 Task: Sort the products by price (lowest first).
Action: Mouse moved to (26, 68)
Screenshot: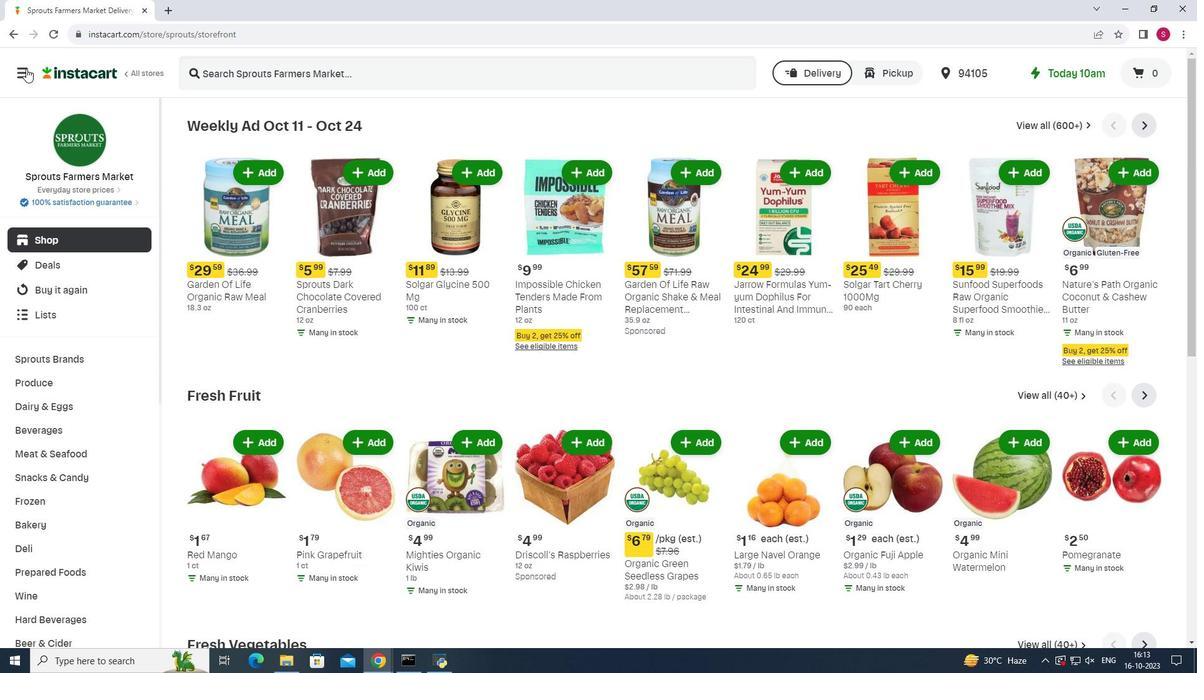 
Action: Mouse pressed left at (26, 68)
Screenshot: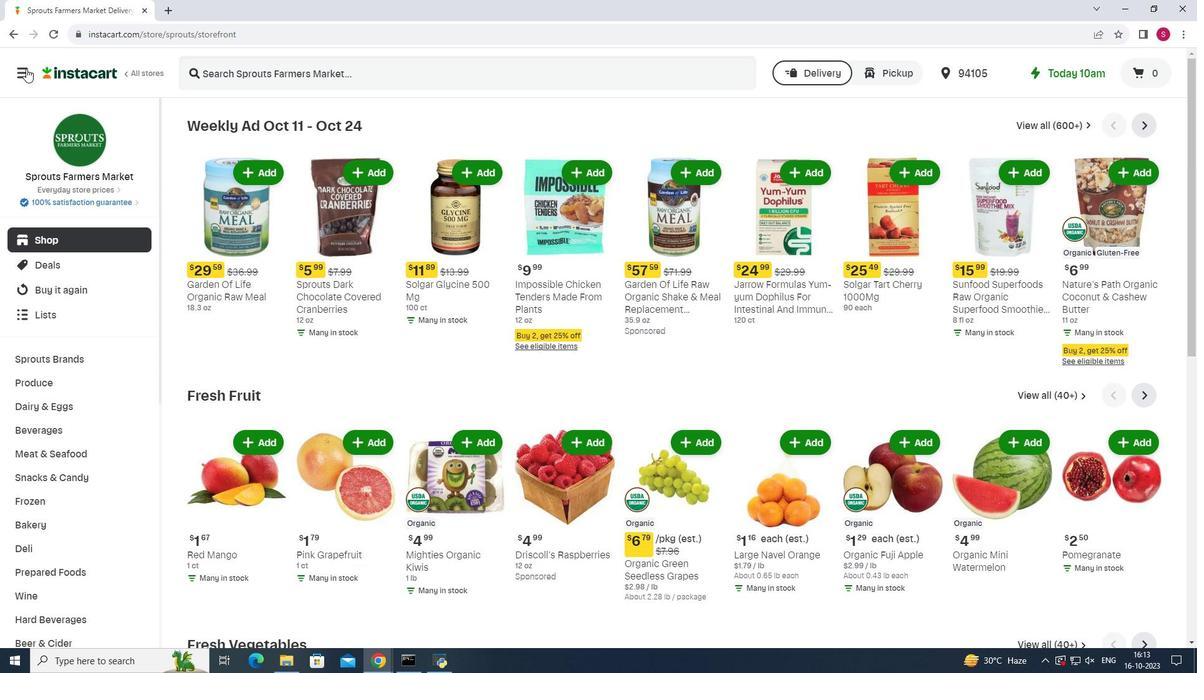 
Action: Mouse moved to (67, 327)
Screenshot: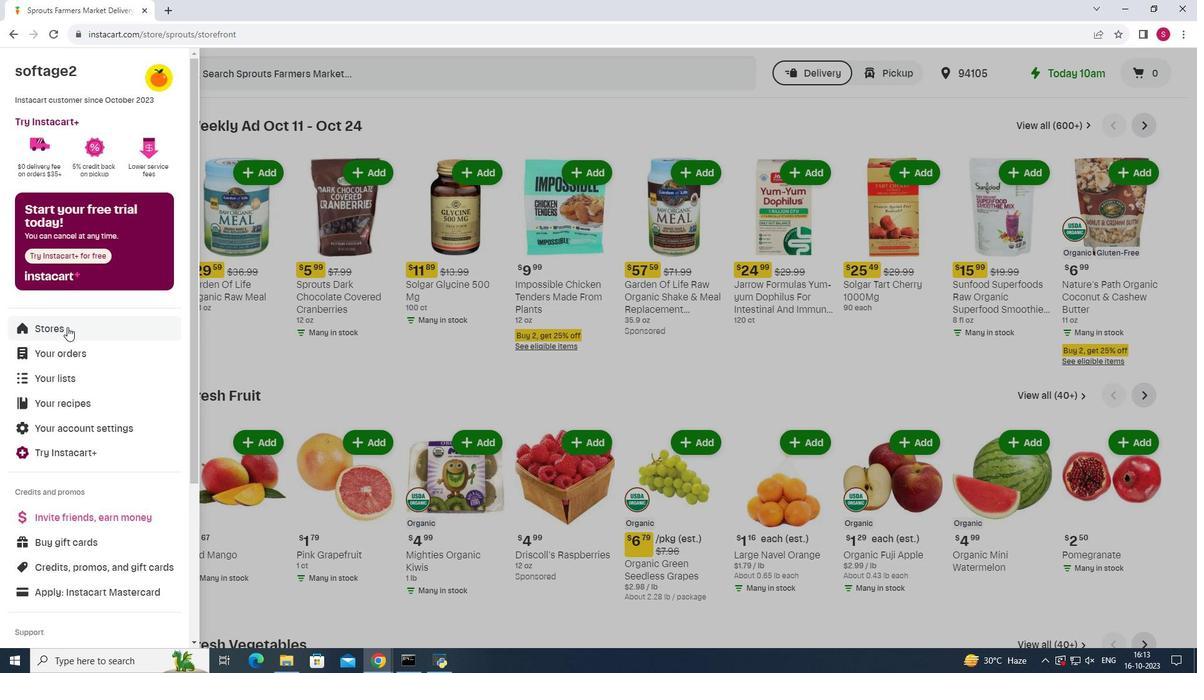 
Action: Mouse pressed left at (67, 327)
Screenshot: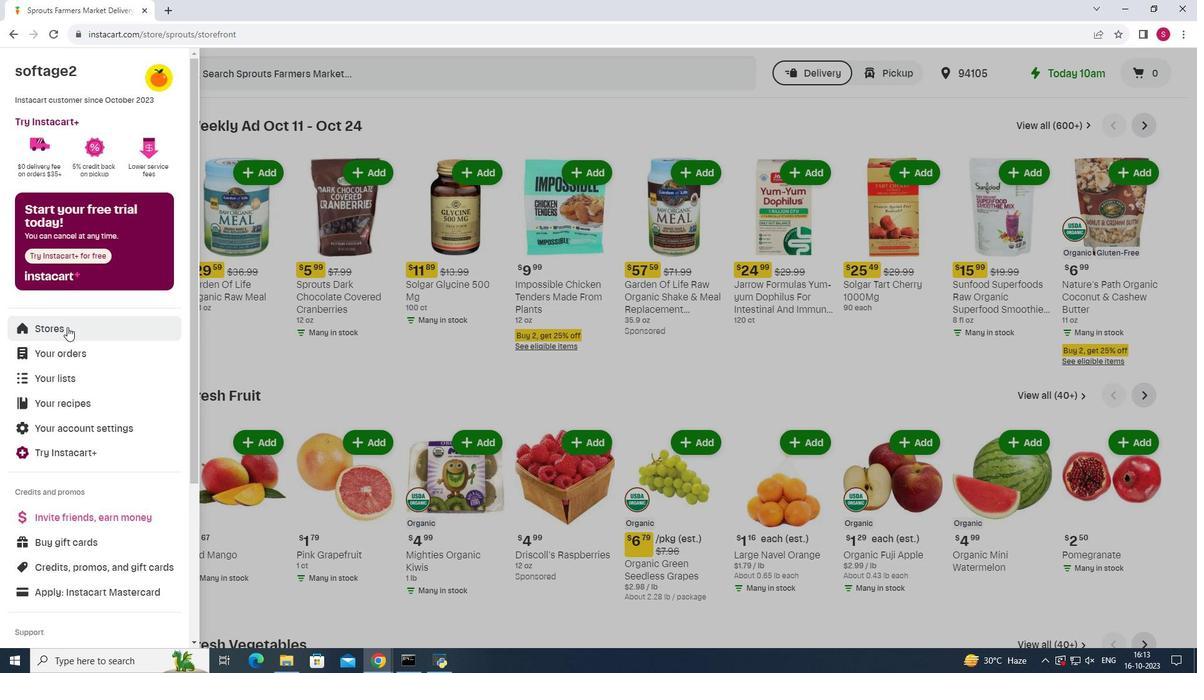 
Action: Mouse moved to (291, 118)
Screenshot: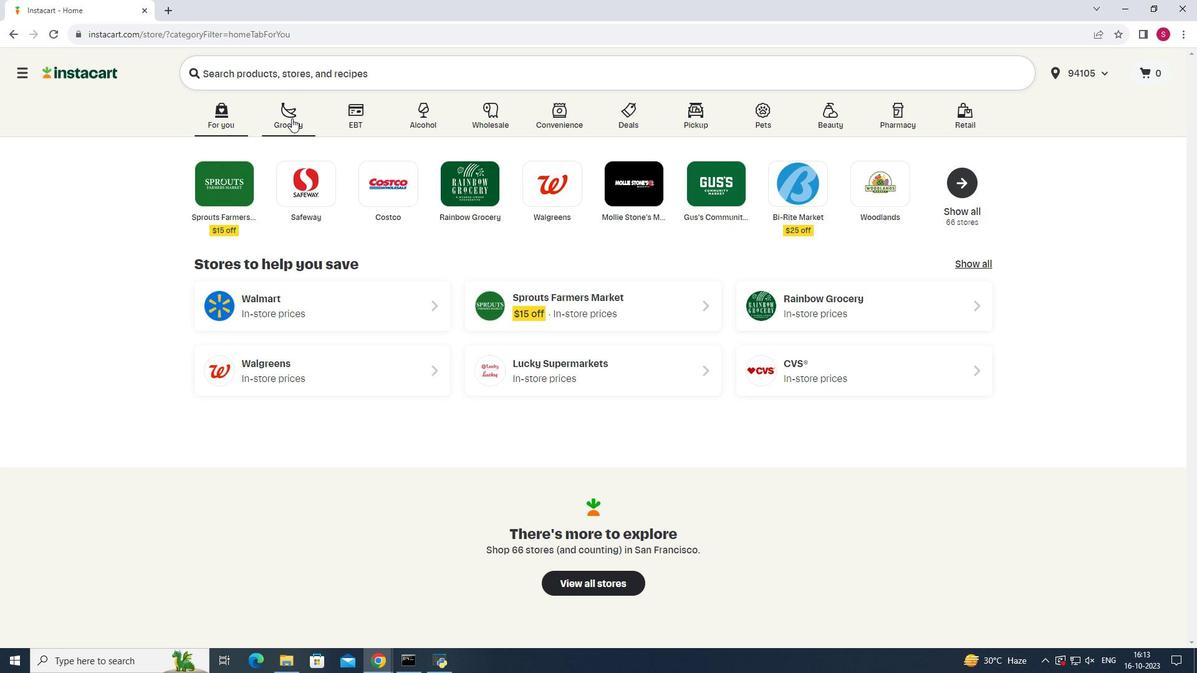 
Action: Mouse pressed left at (291, 118)
Screenshot: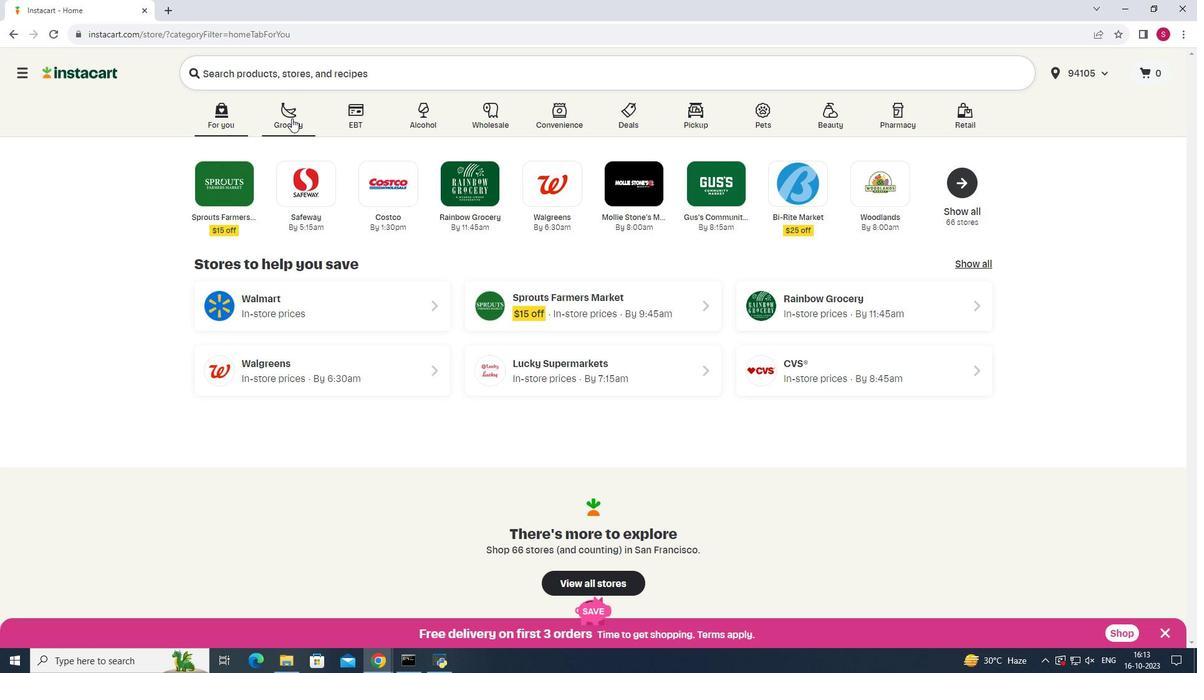 
Action: Mouse moved to (851, 180)
Screenshot: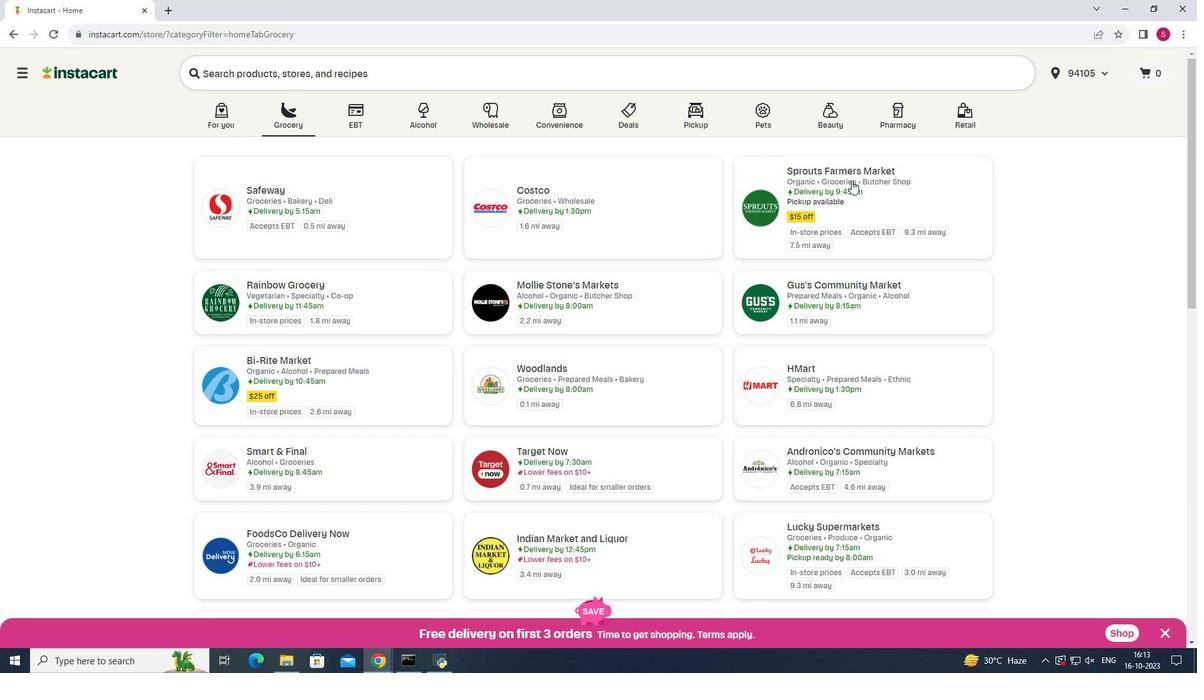 
Action: Mouse pressed left at (851, 180)
Screenshot: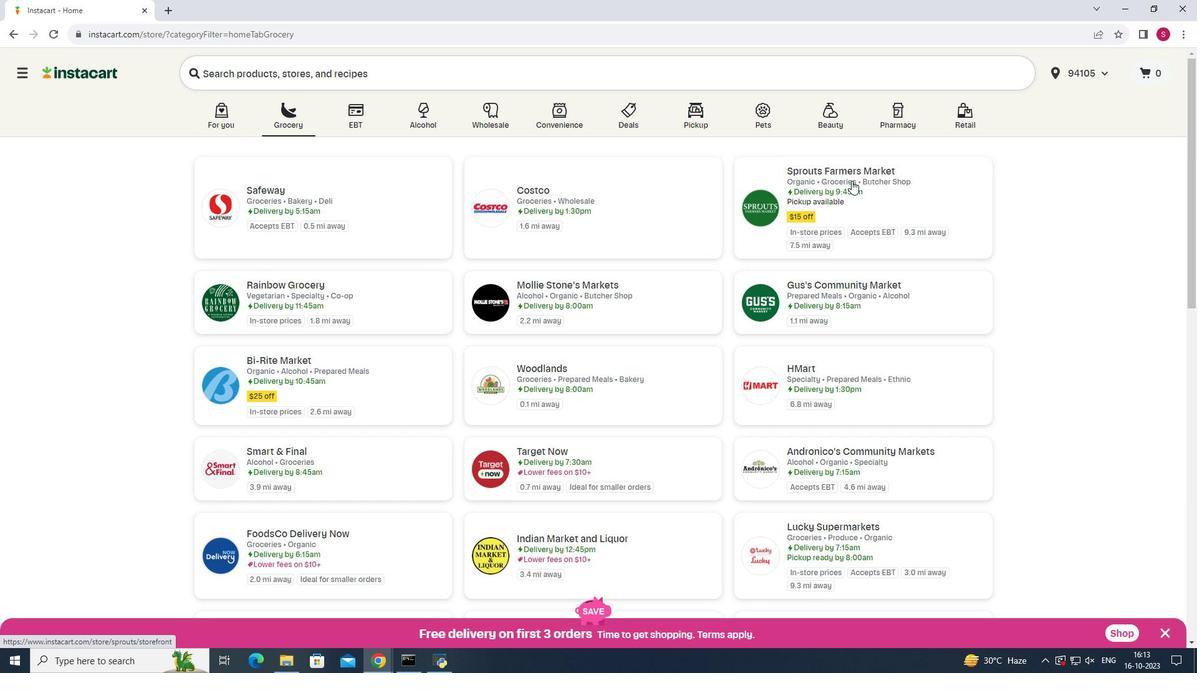 
Action: Mouse moved to (80, 455)
Screenshot: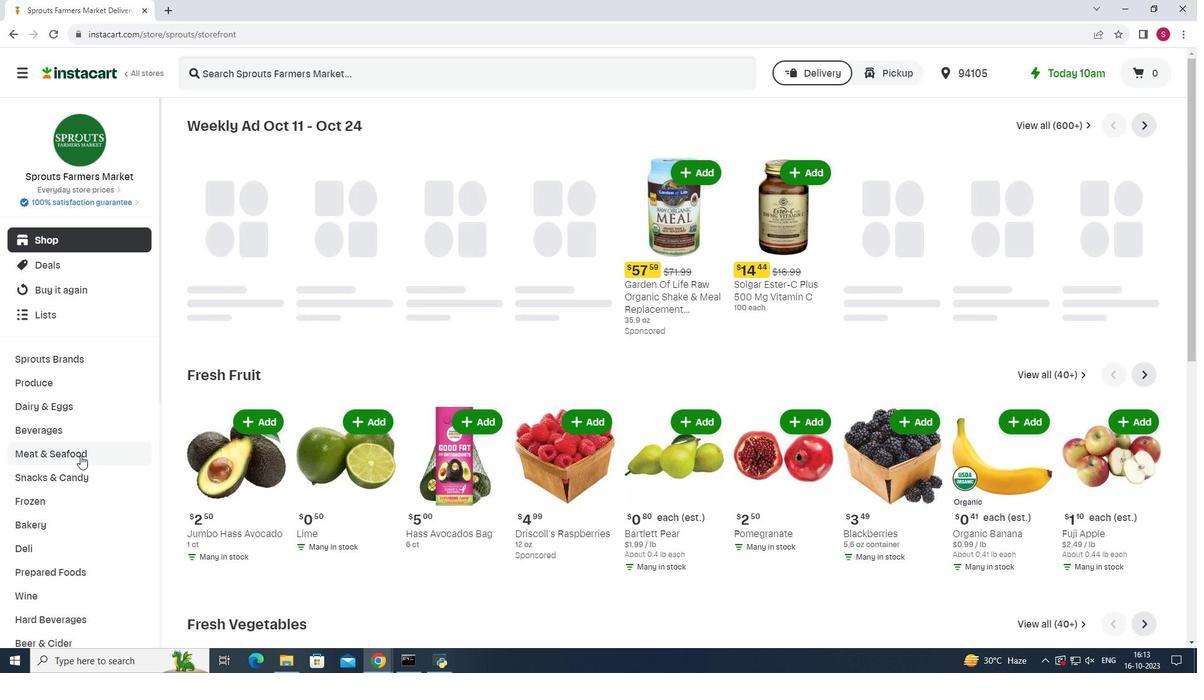 
Action: Mouse pressed left at (80, 455)
Screenshot: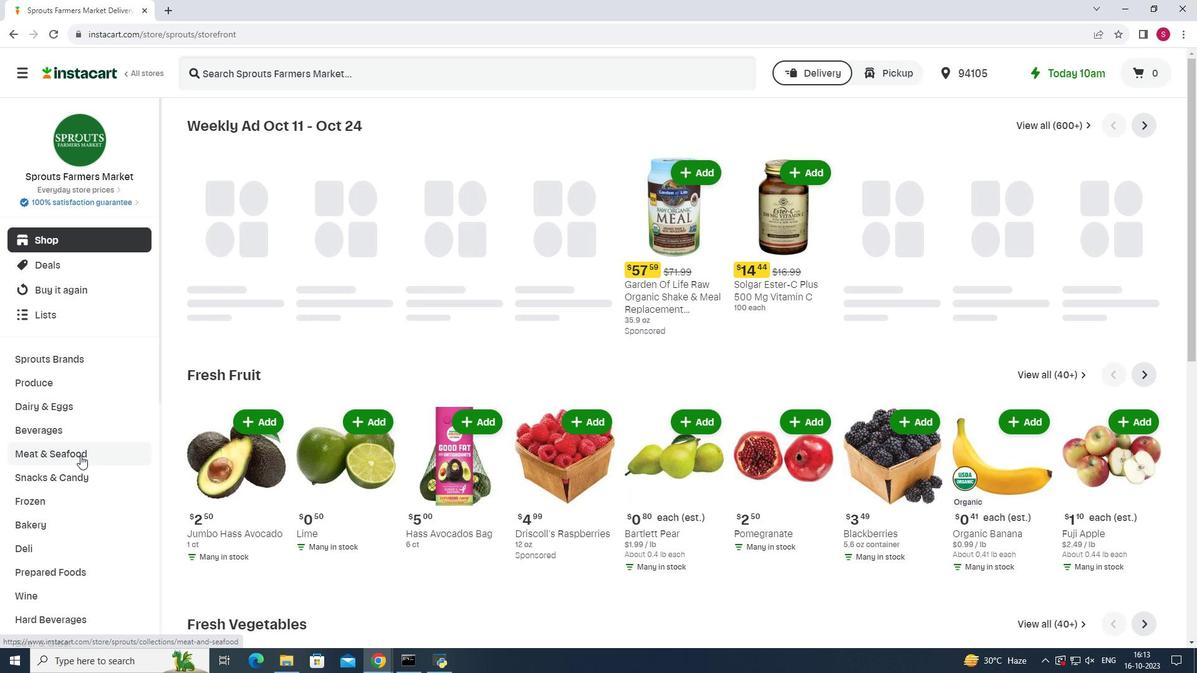 
Action: Mouse moved to (896, 151)
Screenshot: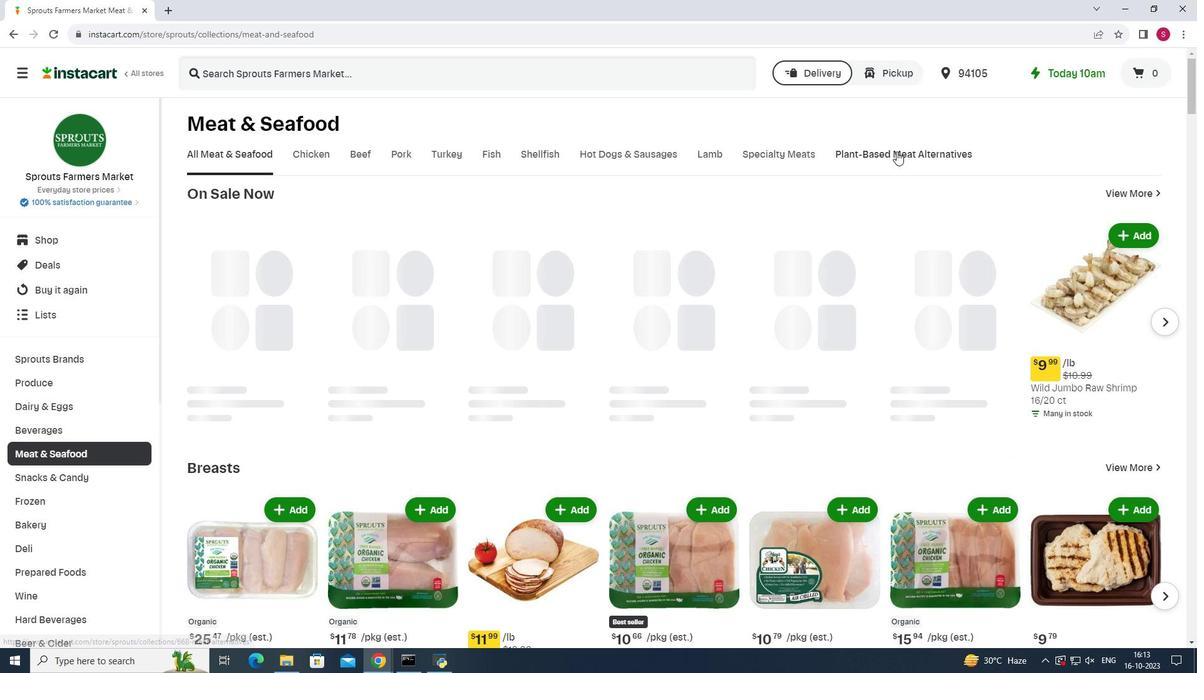 
Action: Mouse pressed left at (896, 151)
Screenshot: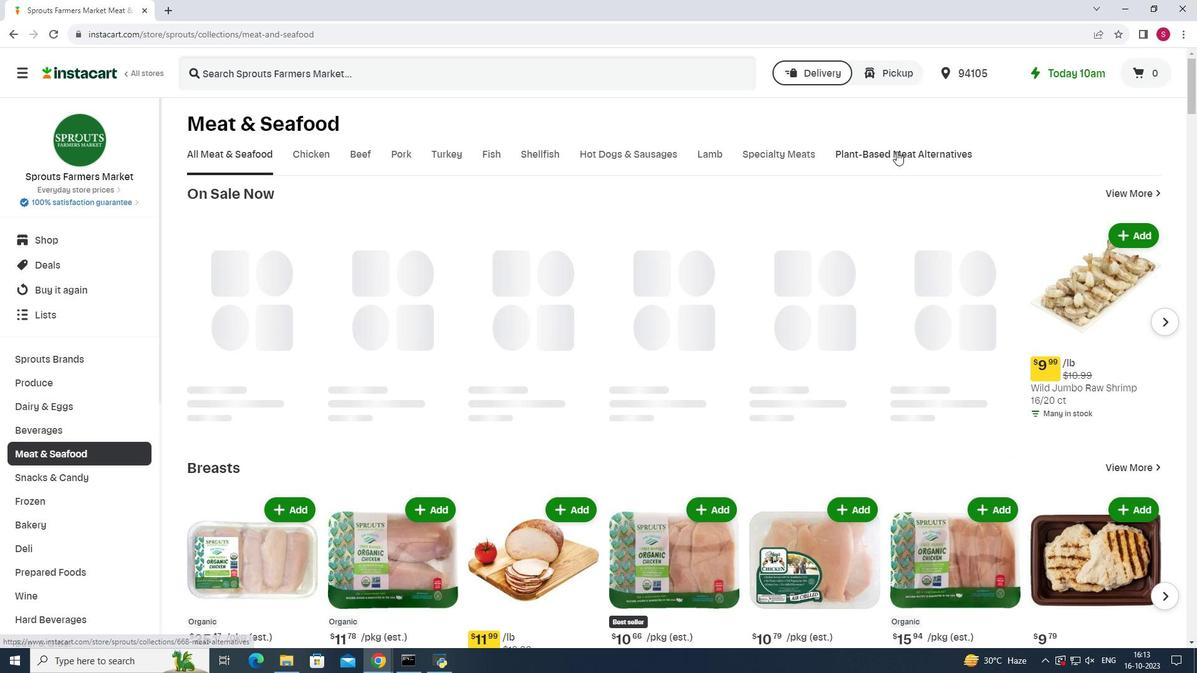 
Action: Mouse moved to (772, 208)
Screenshot: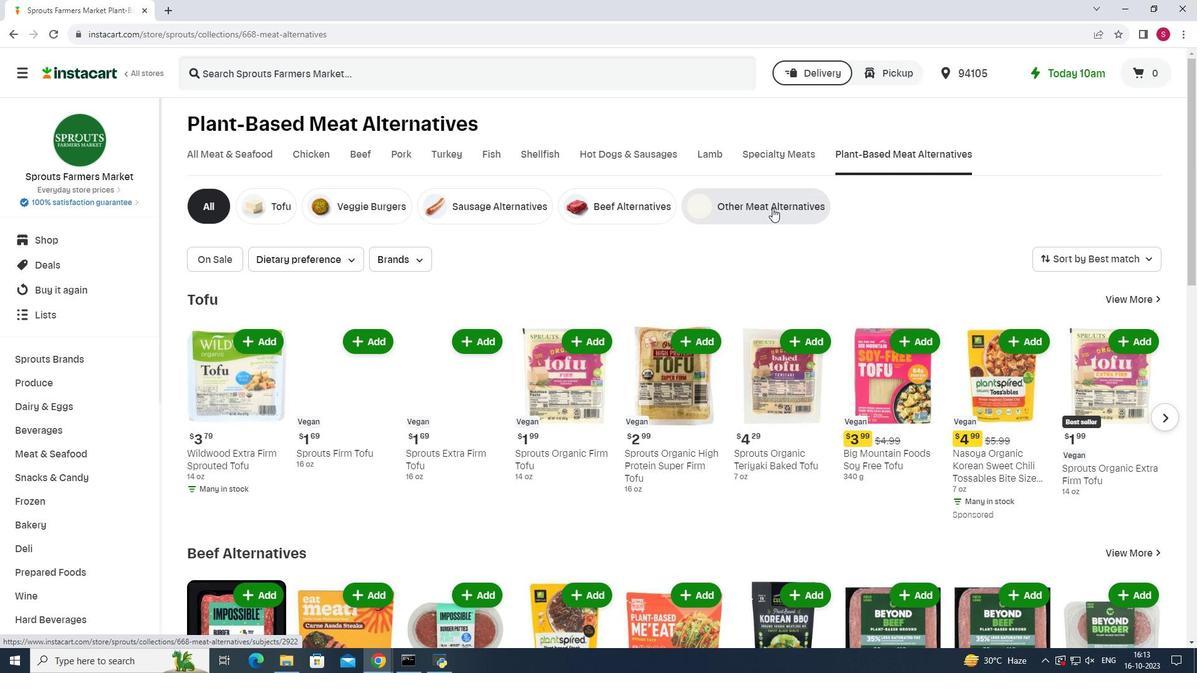 
Action: Mouse pressed left at (772, 208)
Screenshot: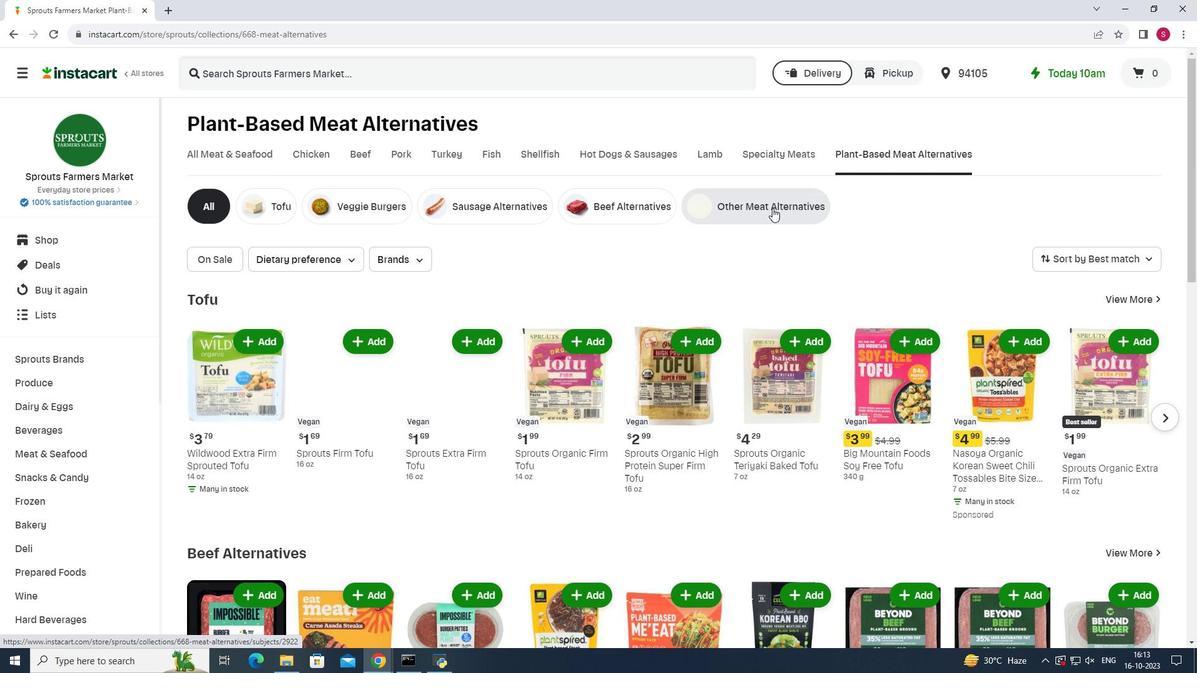 
Action: Mouse moved to (1109, 258)
Screenshot: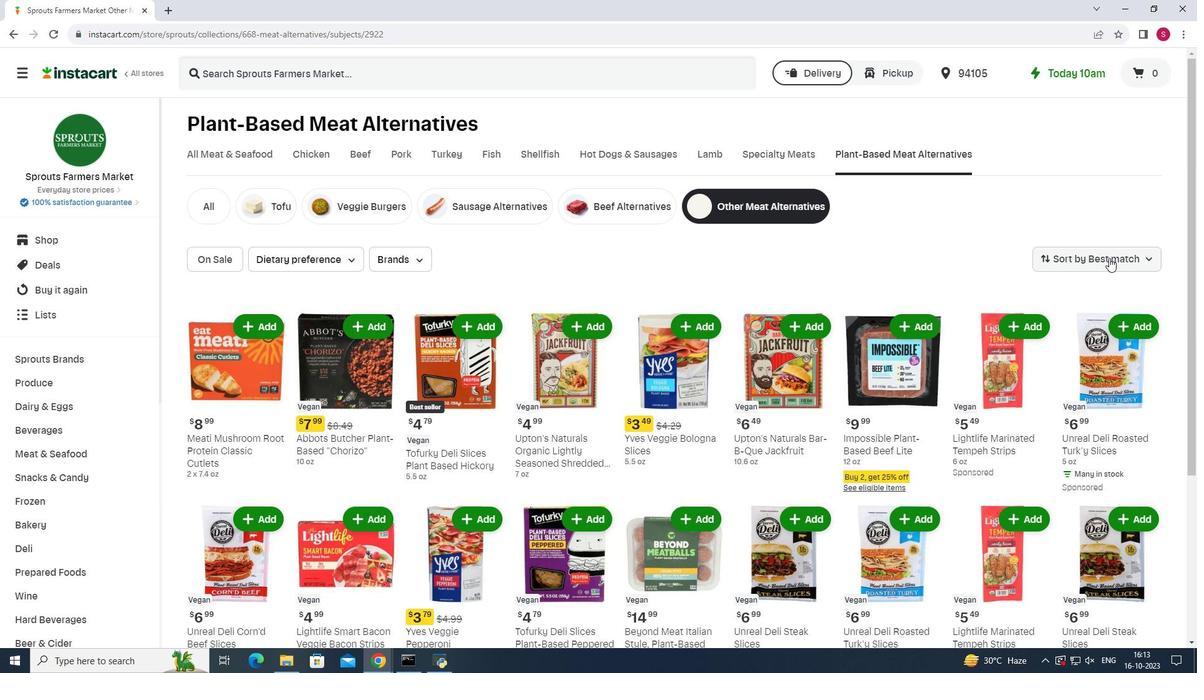 
Action: Mouse pressed left at (1109, 258)
Screenshot: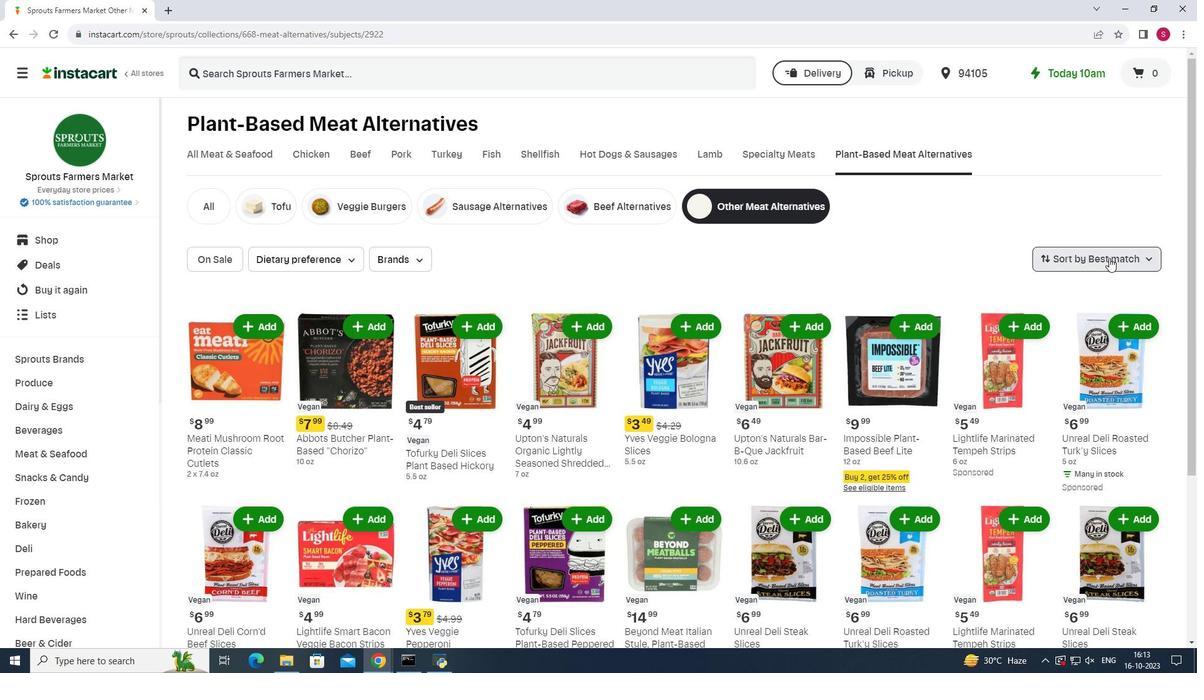 
Action: Mouse moved to (1108, 323)
Screenshot: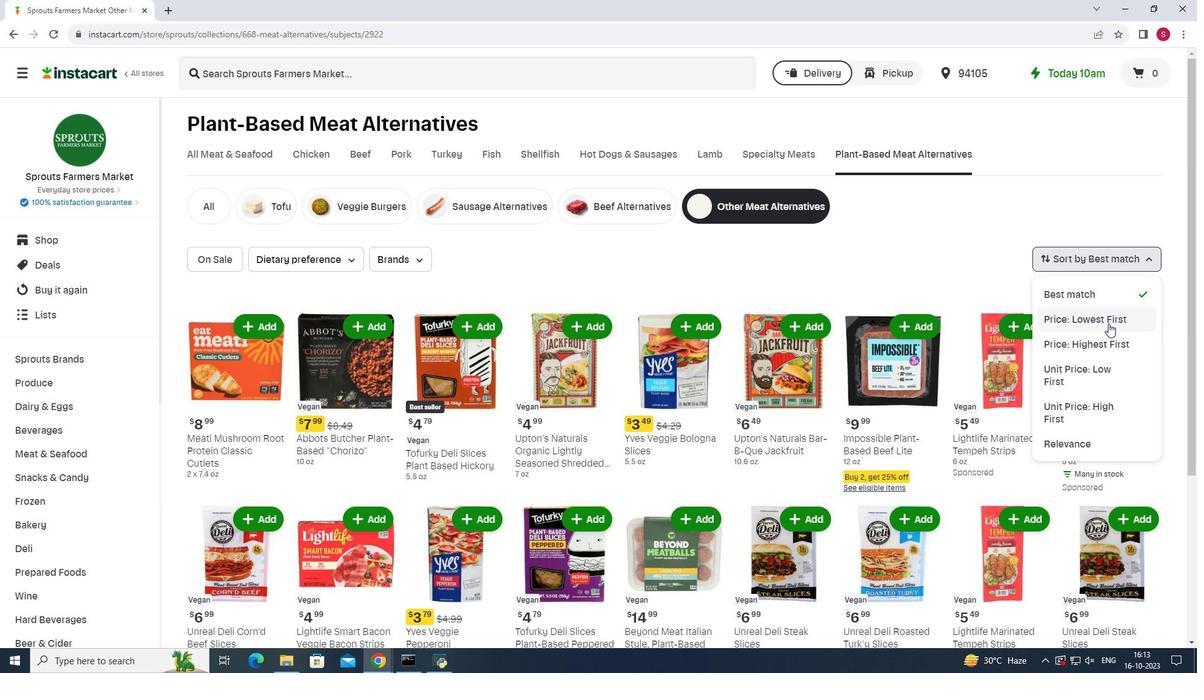 
Action: Mouse pressed left at (1108, 323)
Screenshot: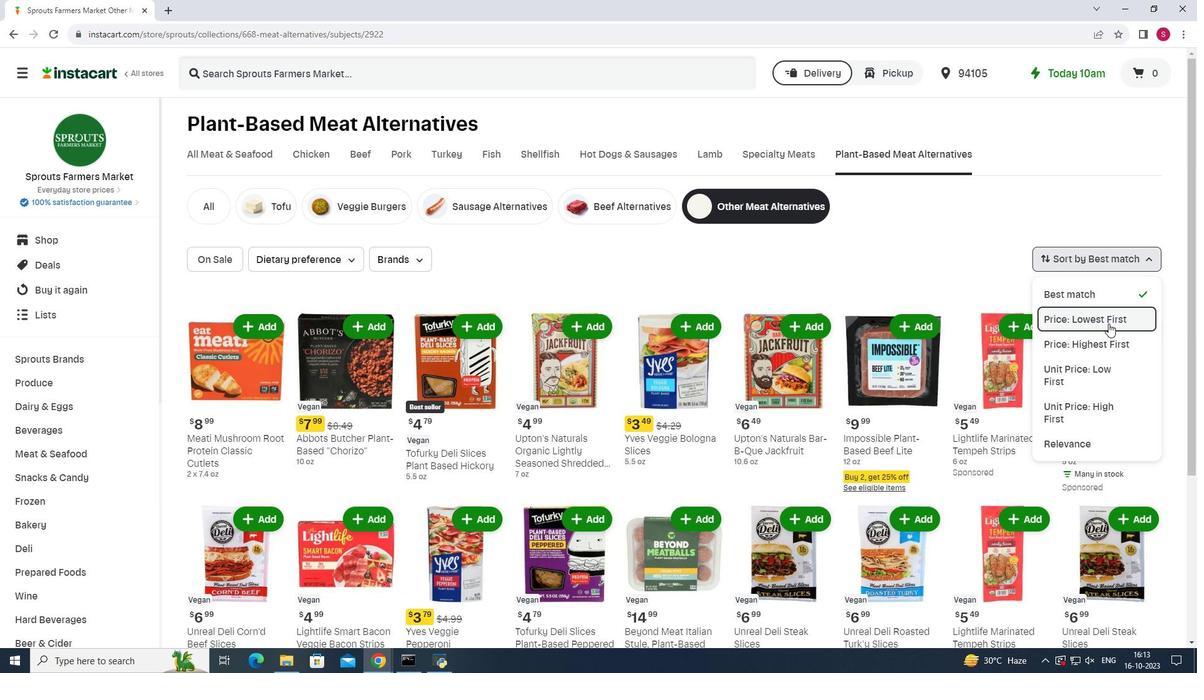 
Action: Mouse moved to (963, 288)
Screenshot: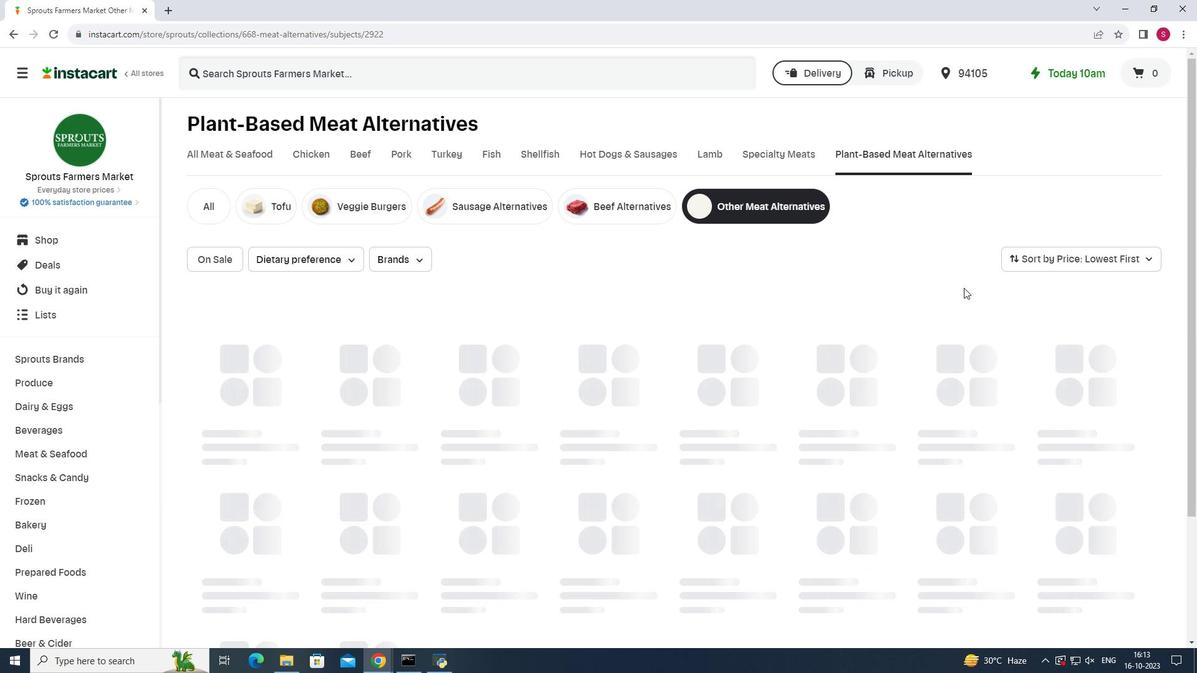 
Action: Mouse scrolled (963, 287) with delta (0, 0)
Screenshot: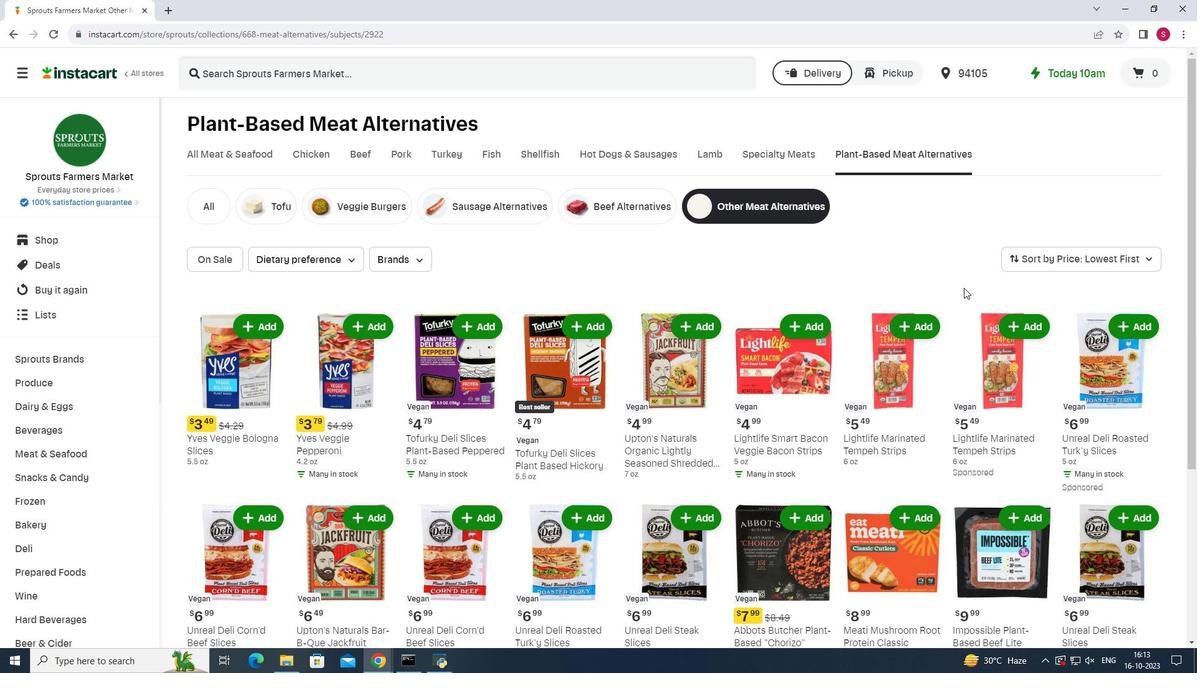 
Action: Mouse scrolled (963, 287) with delta (0, 0)
Screenshot: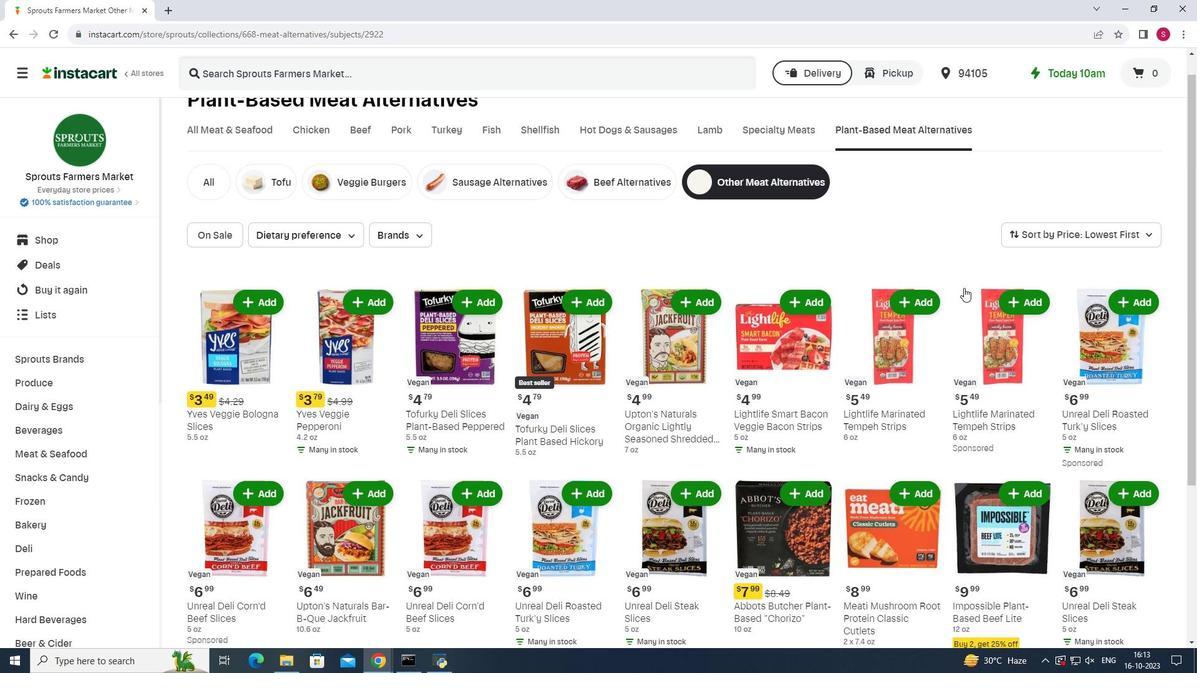 
Action: Mouse scrolled (963, 287) with delta (0, 0)
Screenshot: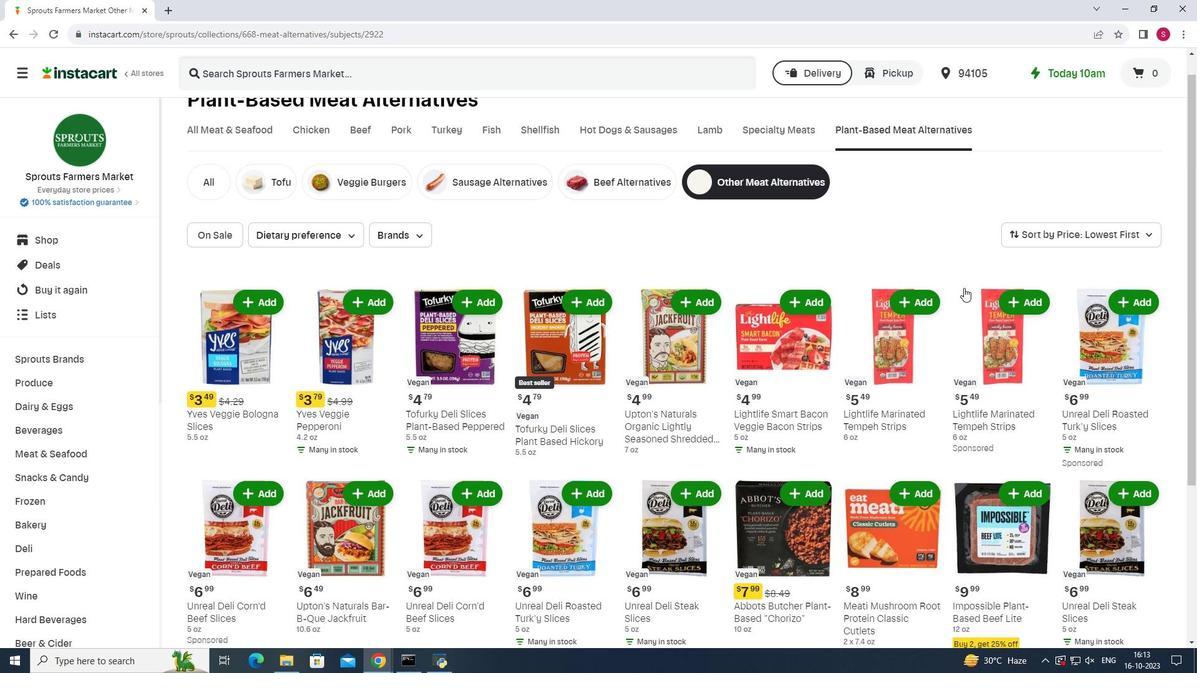 
Action: Mouse scrolled (963, 287) with delta (0, 0)
Screenshot: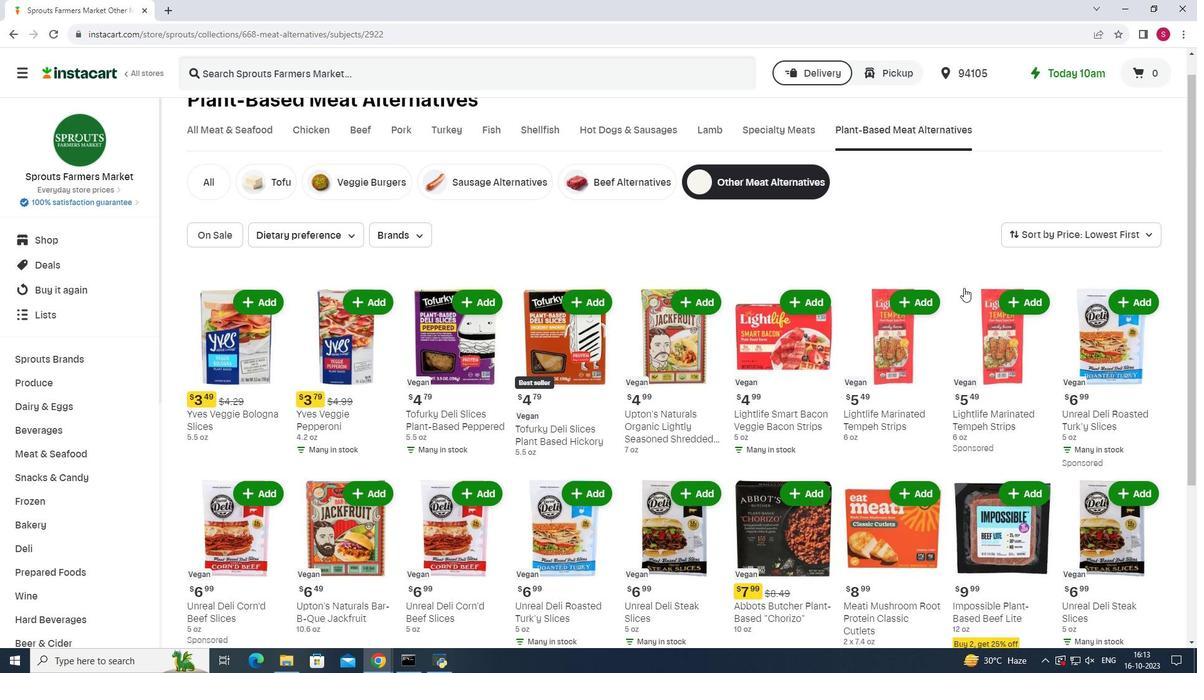 
Action: Mouse scrolled (963, 287) with delta (0, 0)
Screenshot: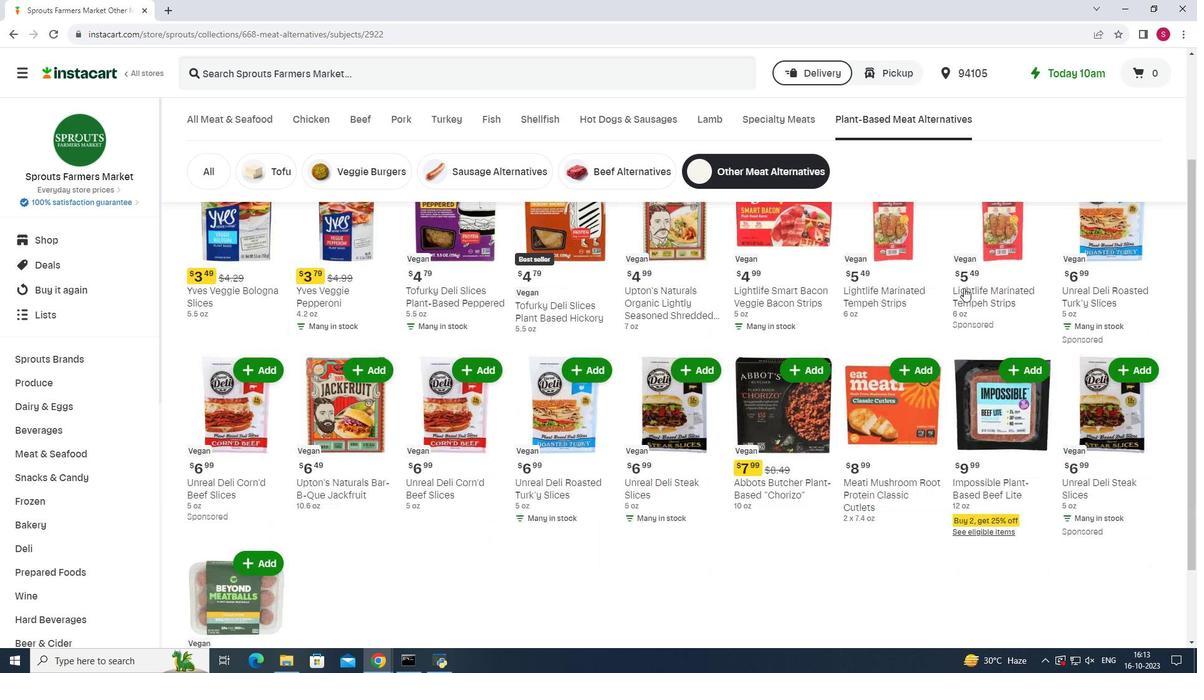 
Action: Mouse scrolled (963, 288) with delta (0, 0)
Screenshot: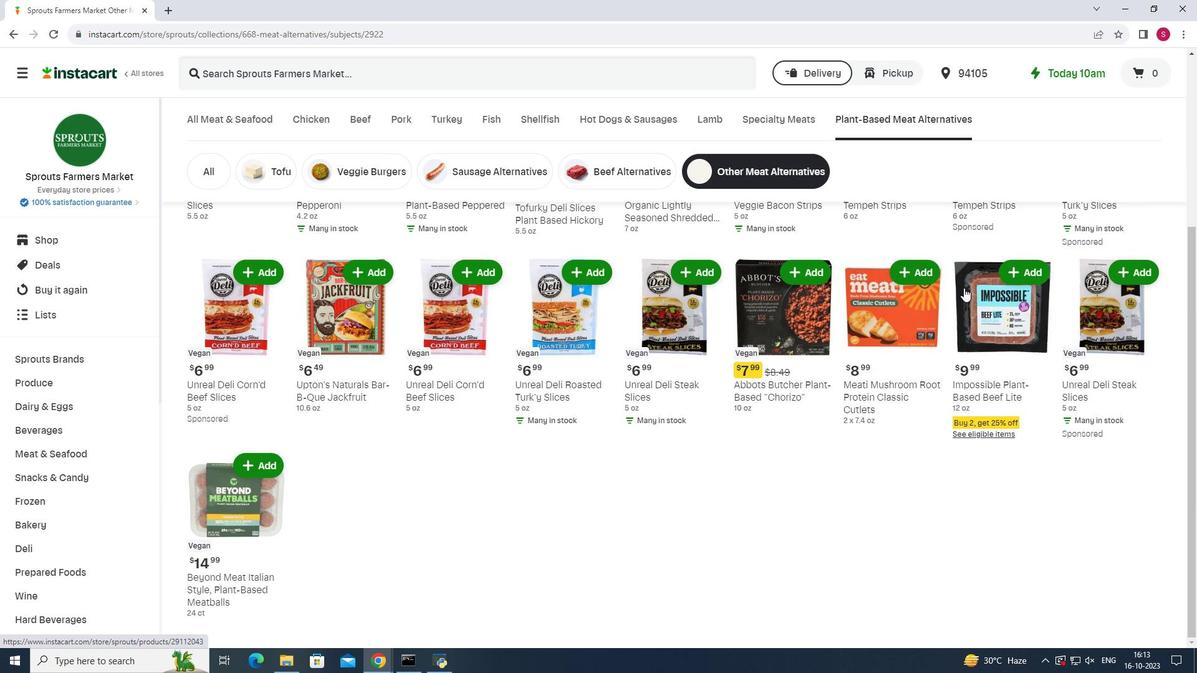 
Action: Mouse scrolled (963, 288) with delta (0, 0)
Screenshot: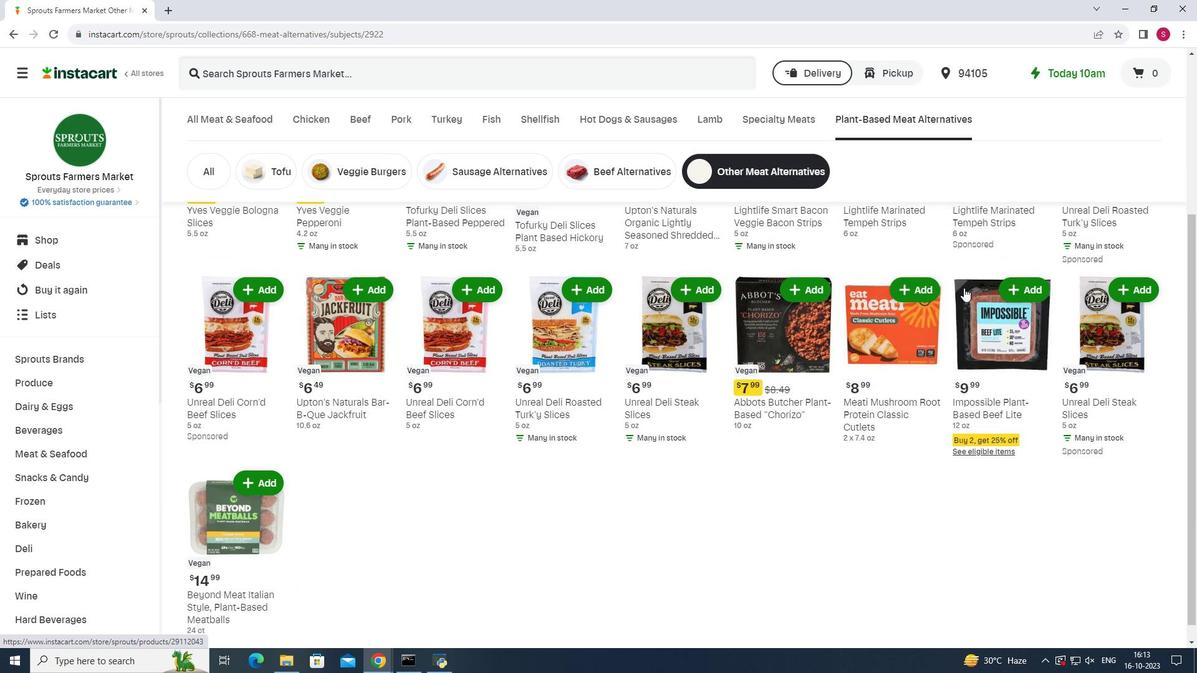 
Action: Mouse scrolled (963, 288) with delta (0, 0)
Screenshot: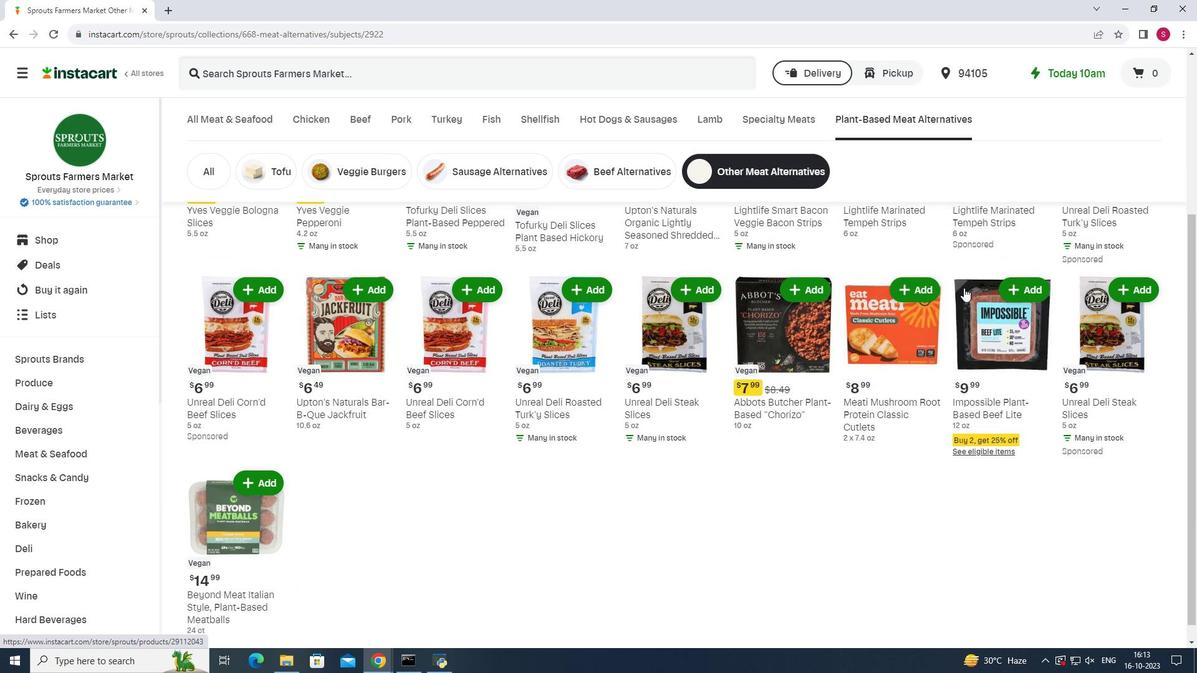 
Action: Mouse scrolled (963, 288) with delta (0, 0)
Screenshot: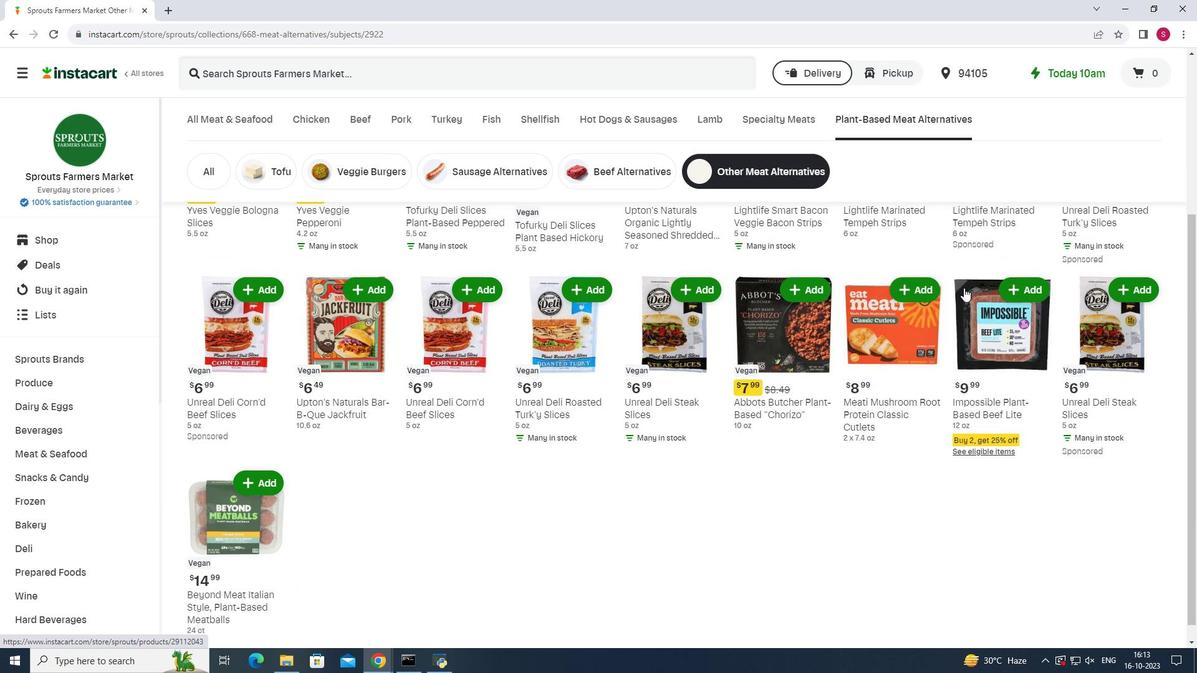 
Action: Mouse scrolled (963, 288) with delta (0, 0)
Screenshot: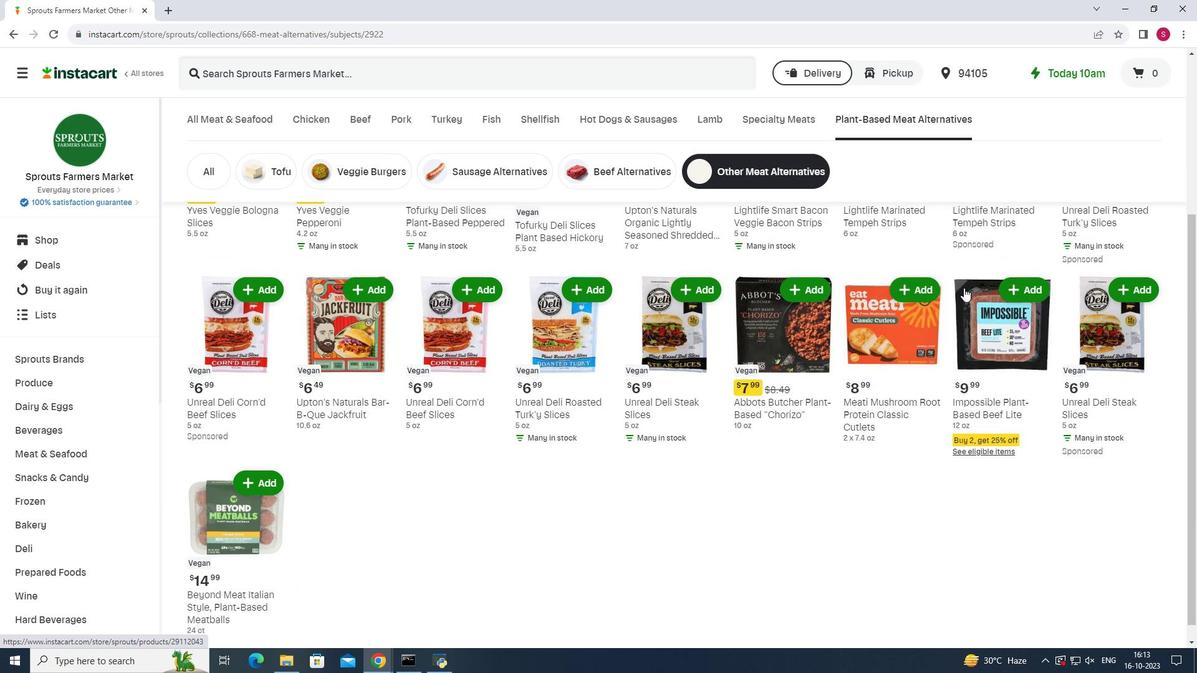 
Action: Mouse scrolled (963, 288) with delta (0, 0)
Screenshot: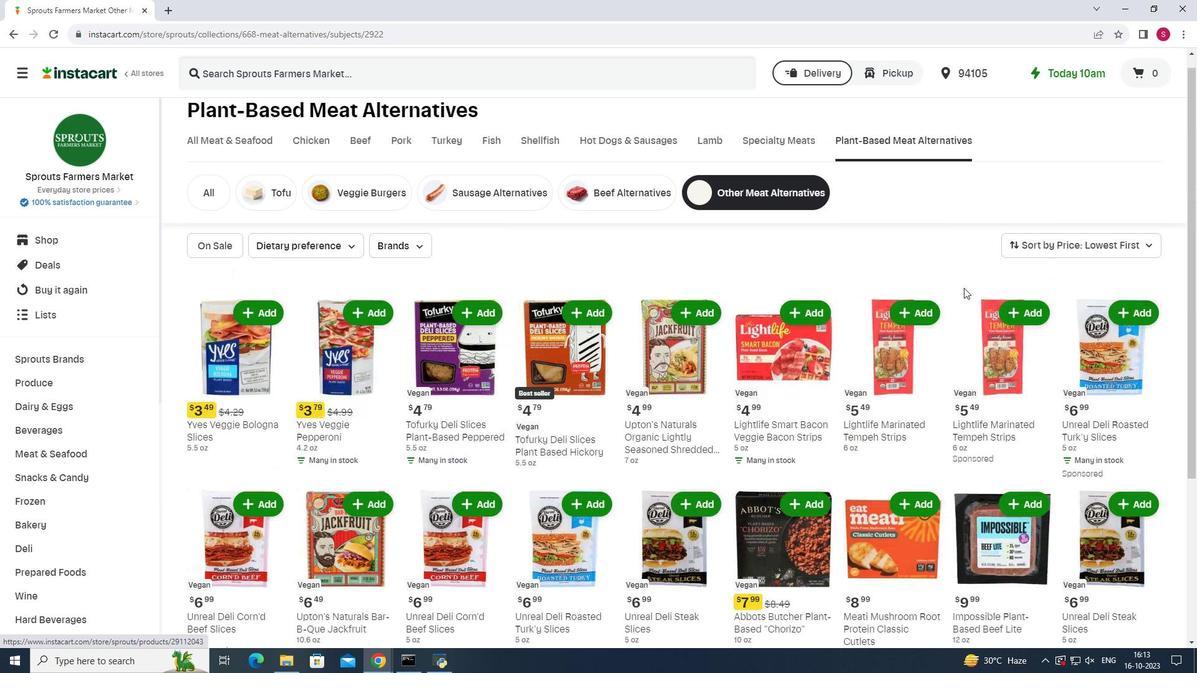 
